 Task: Add the task  Develop a new customer relationship management (CRM) system to the section Agile Alchemists in the project AgileAvail and add a Due Date to the respective task as 2023/08/04
Action: Mouse moved to (81, 392)
Screenshot: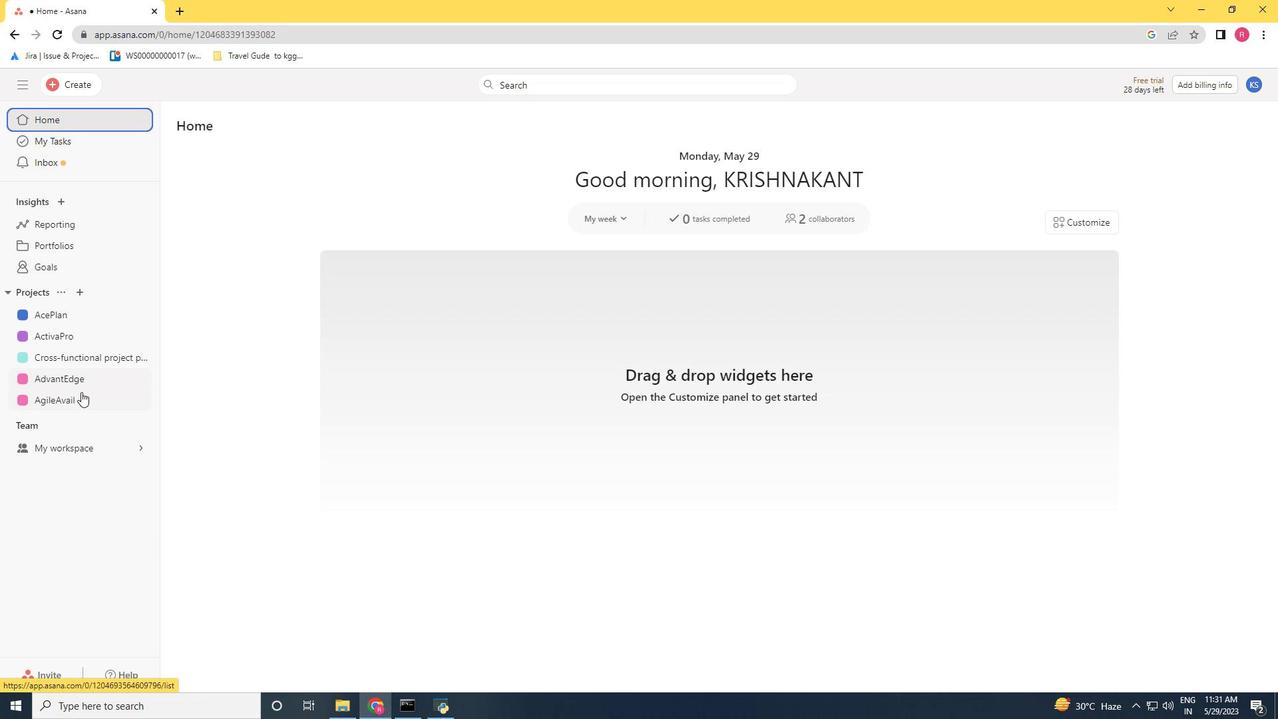 
Action: Mouse pressed left at (81, 392)
Screenshot: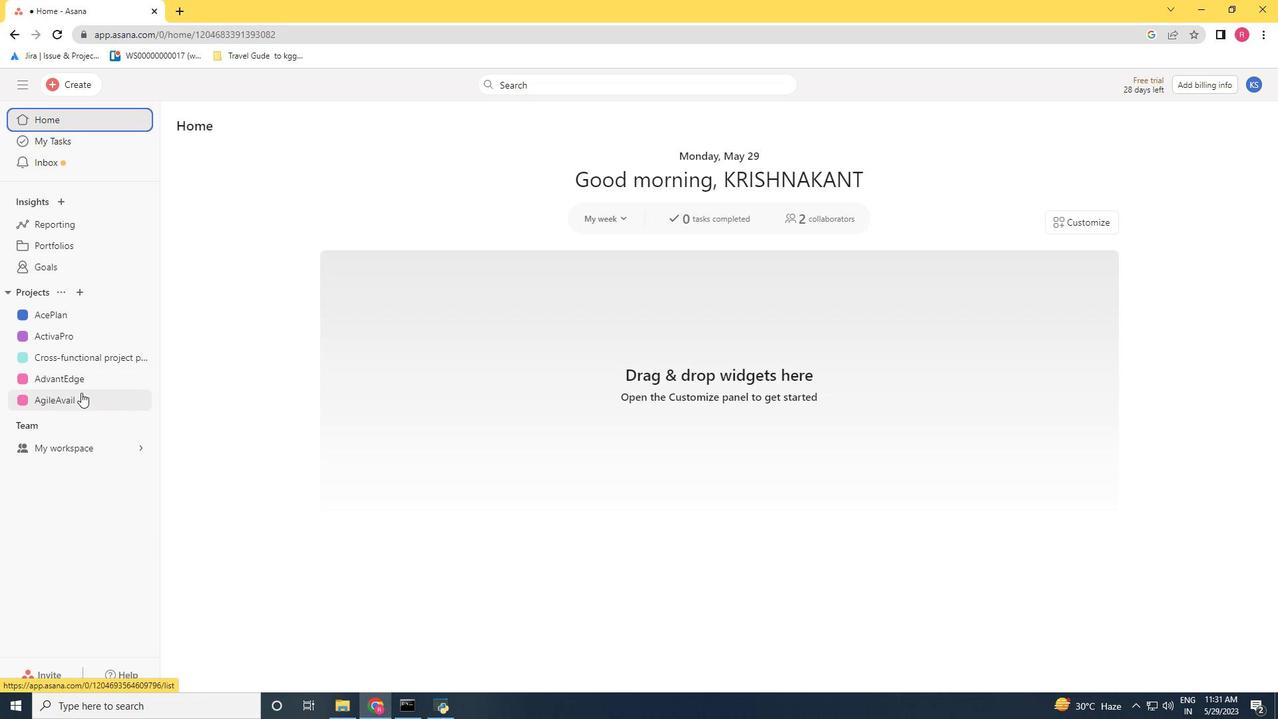 
Action: Mouse moved to (554, 480)
Screenshot: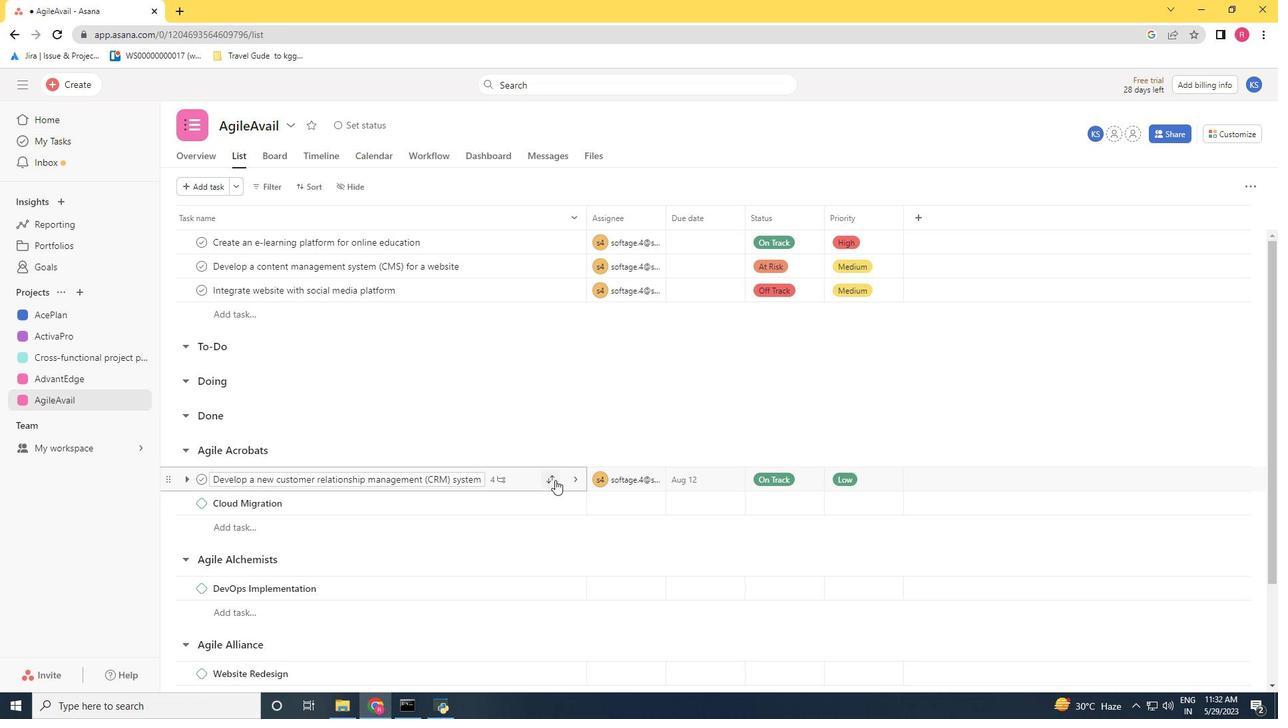 
Action: Mouse pressed left at (554, 480)
Screenshot: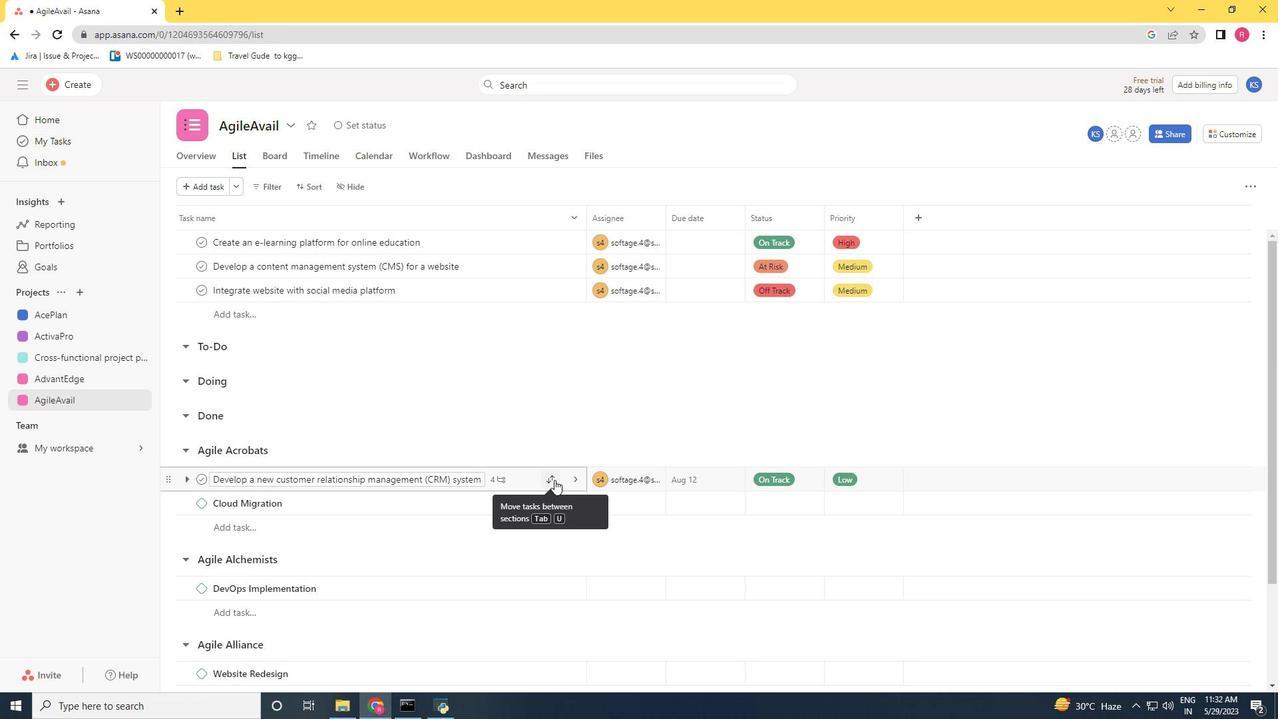 
Action: Mouse moved to (491, 395)
Screenshot: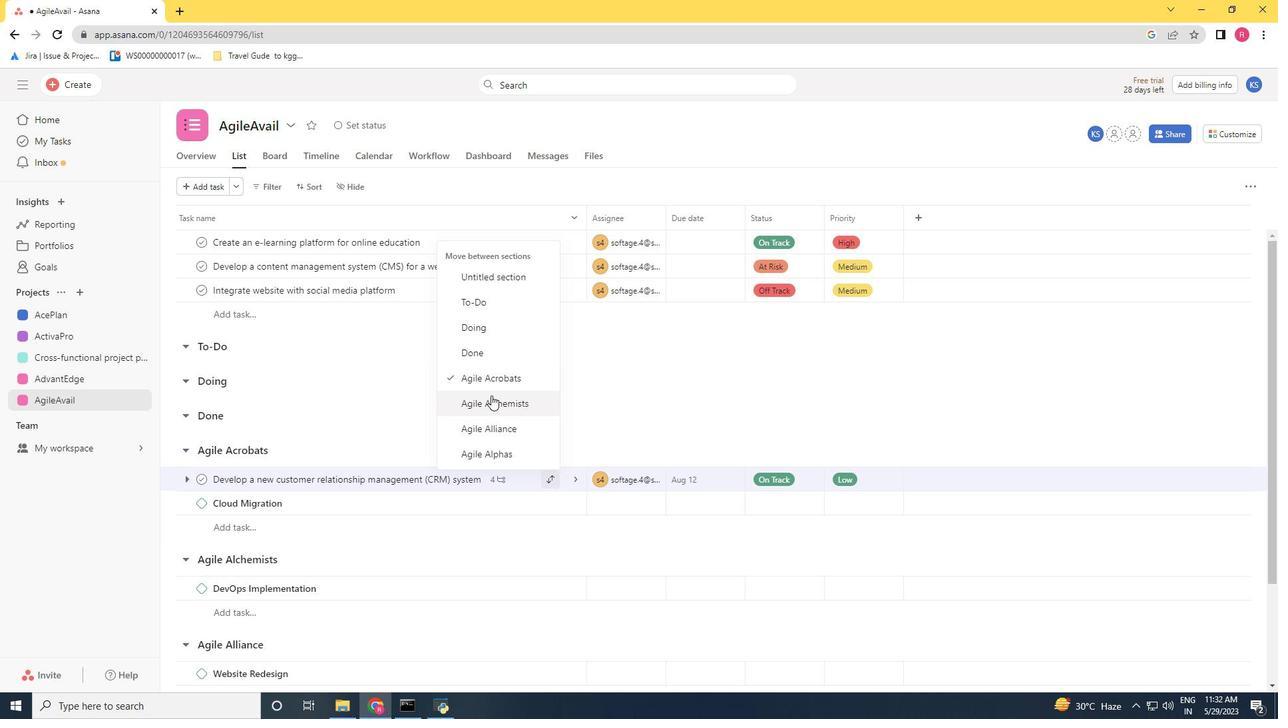 
Action: Mouse pressed left at (491, 395)
Screenshot: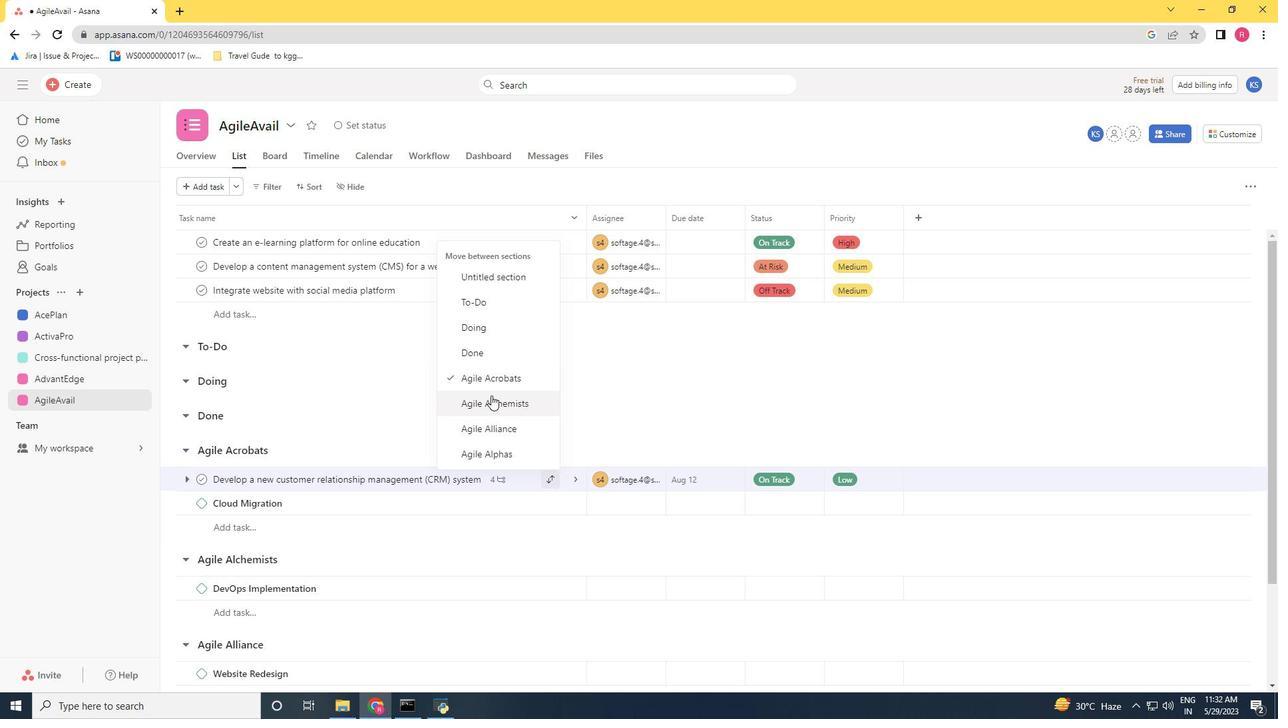 
Action: Mouse moved to (573, 565)
Screenshot: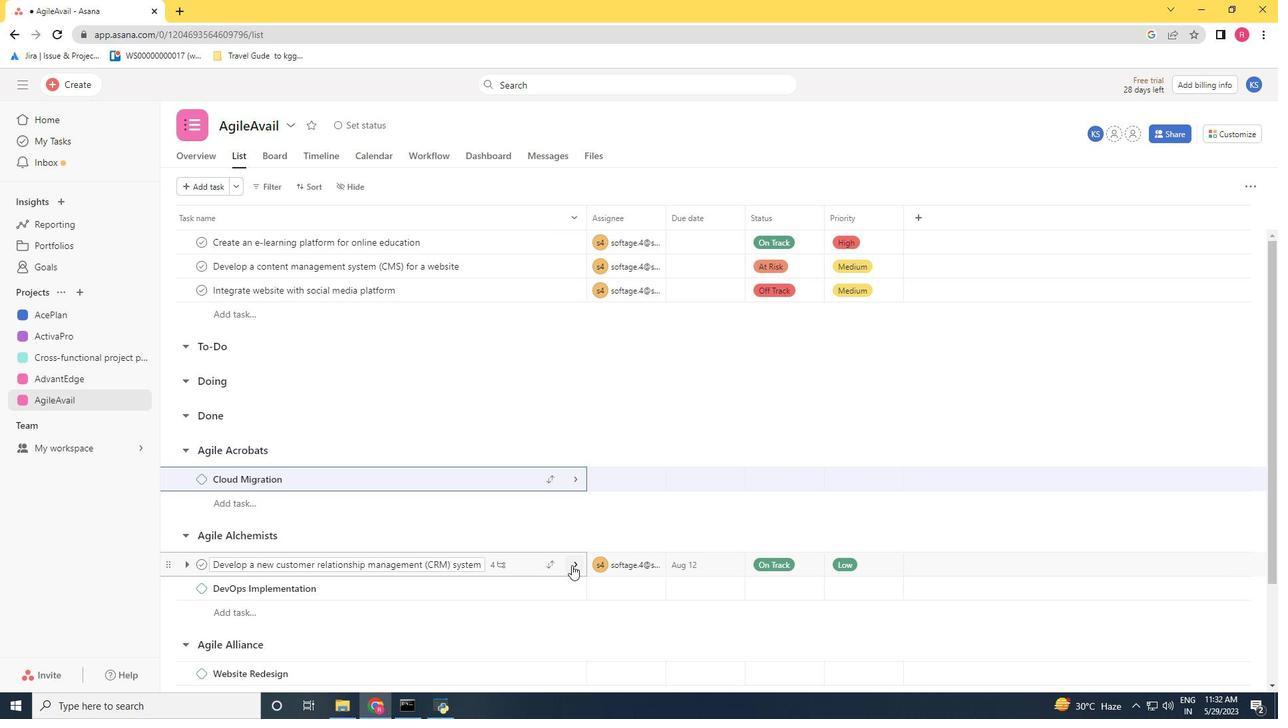 
Action: Mouse pressed left at (573, 565)
Screenshot: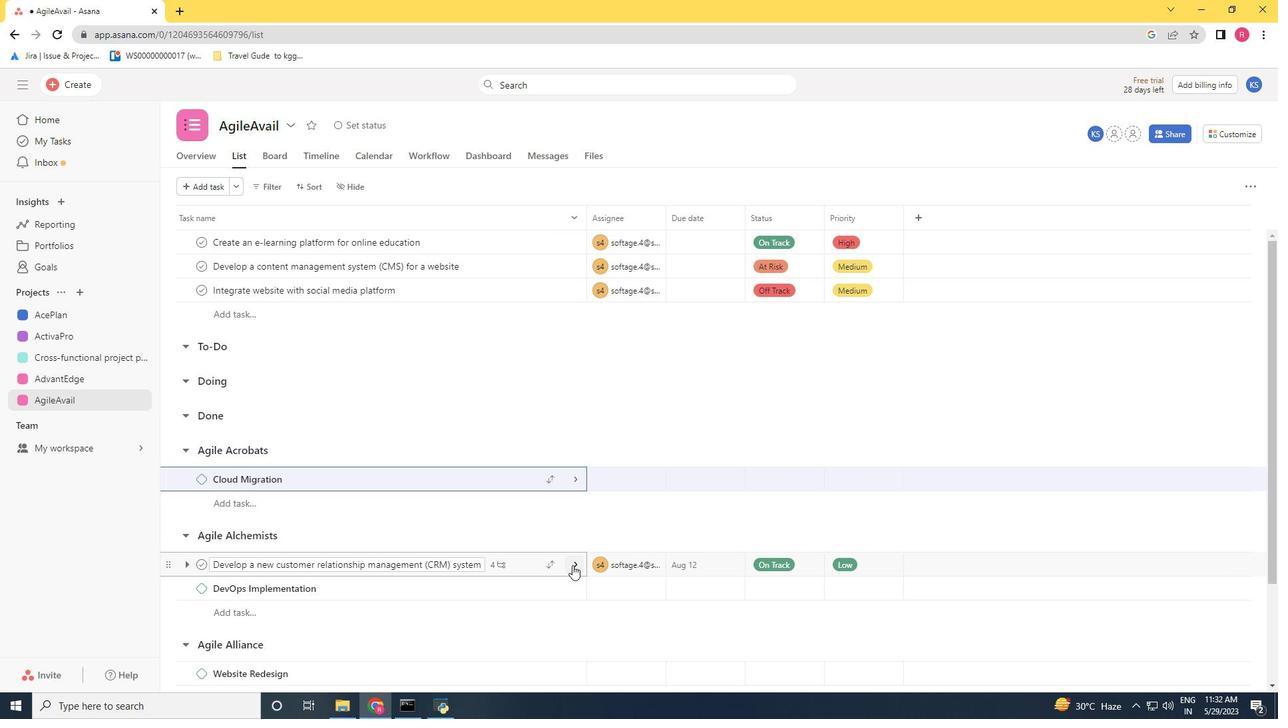 
Action: Mouse moved to (985, 304)
Screenshot: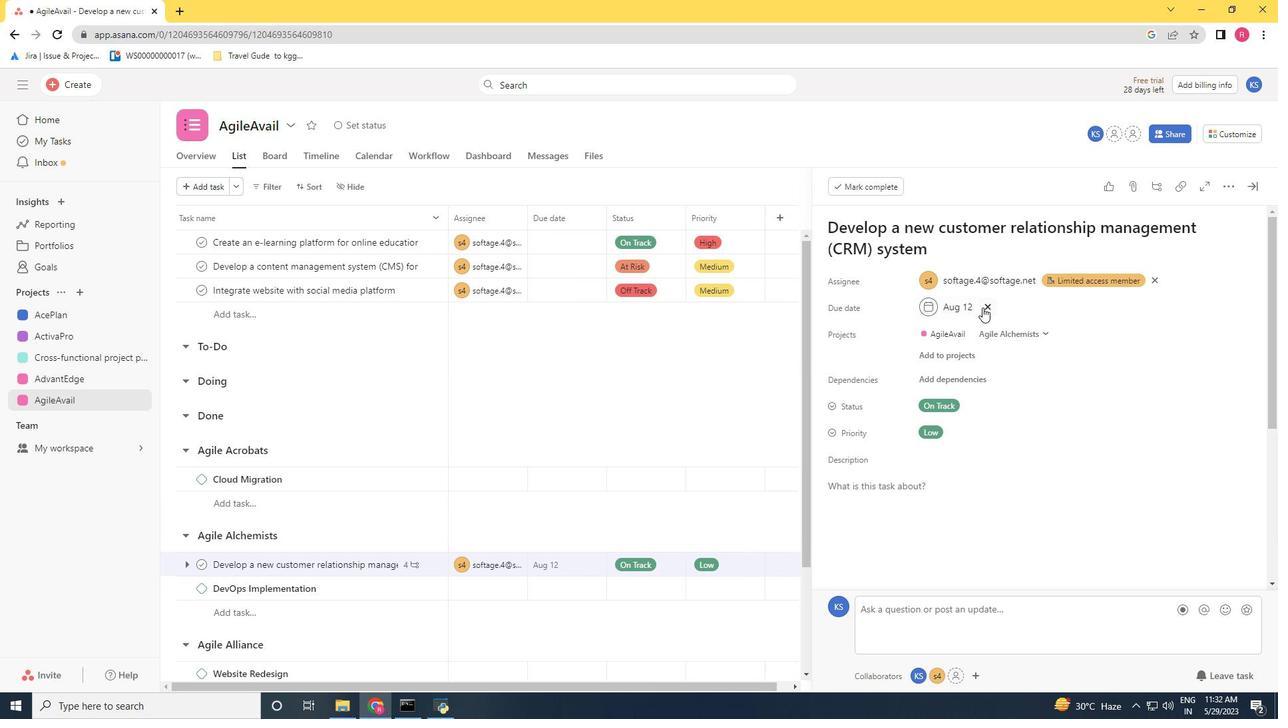 
Action: Mouse pressed left at (985, 304)
Screenshot: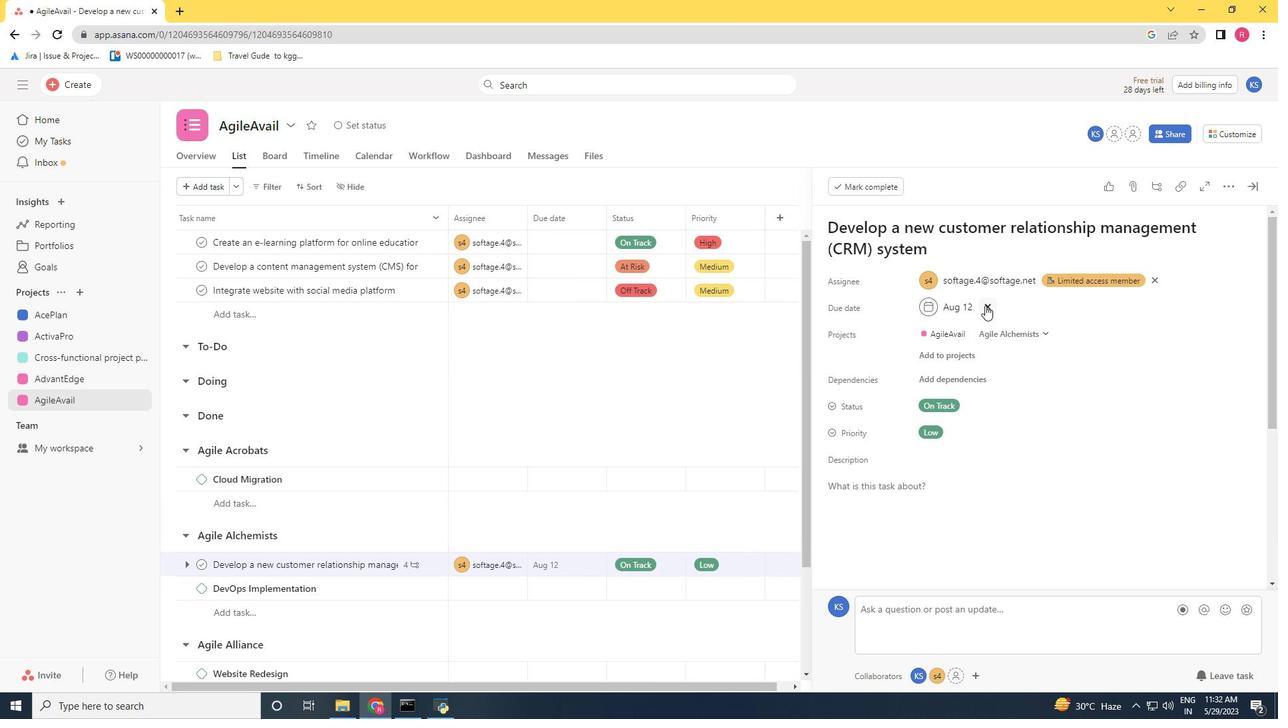 
Action: Mouse moved to (970, 306)
Screenshot: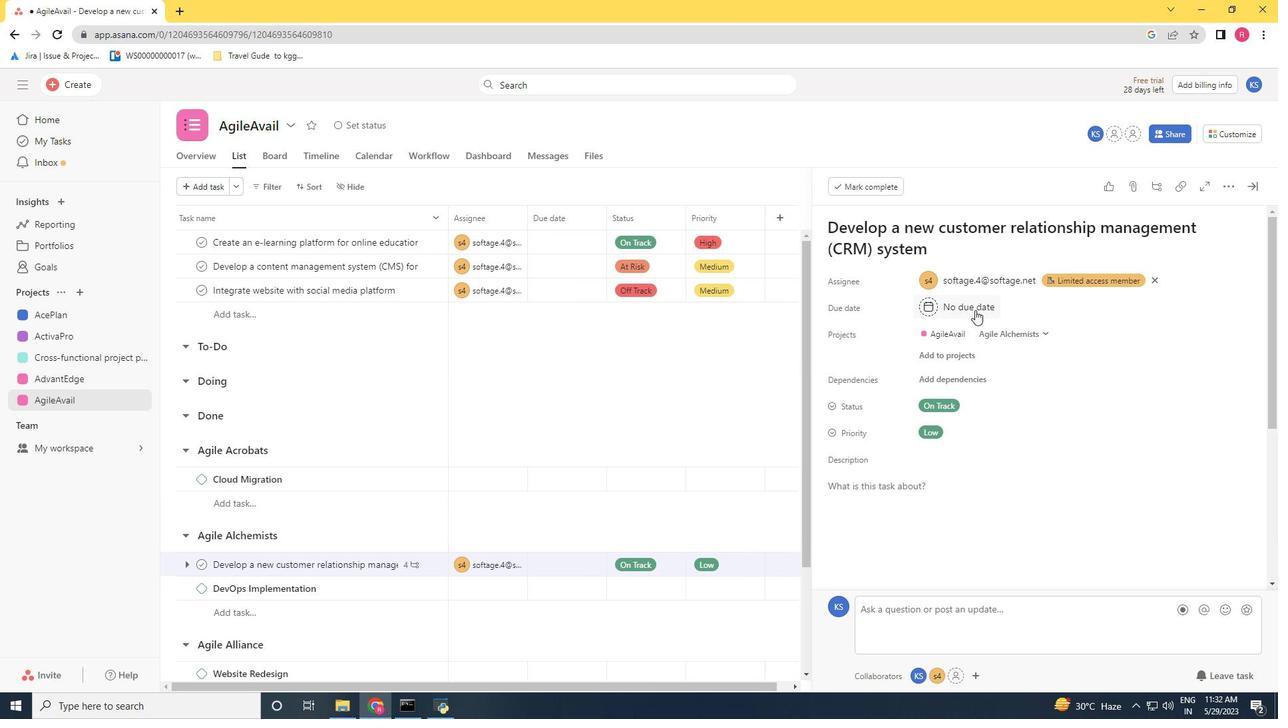 
Action: Mouse pressed left at (970, 306)
Screenshot: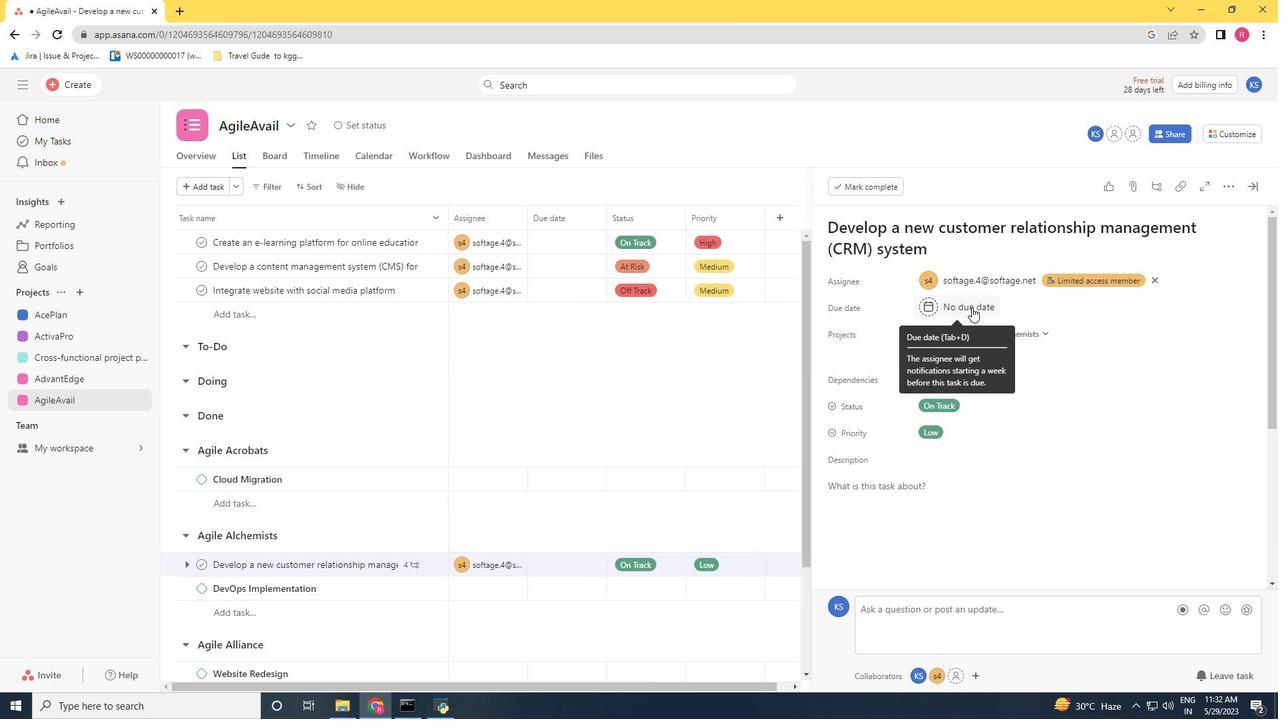 
Action: Mouse moved to (1079, 372)
Screenshot: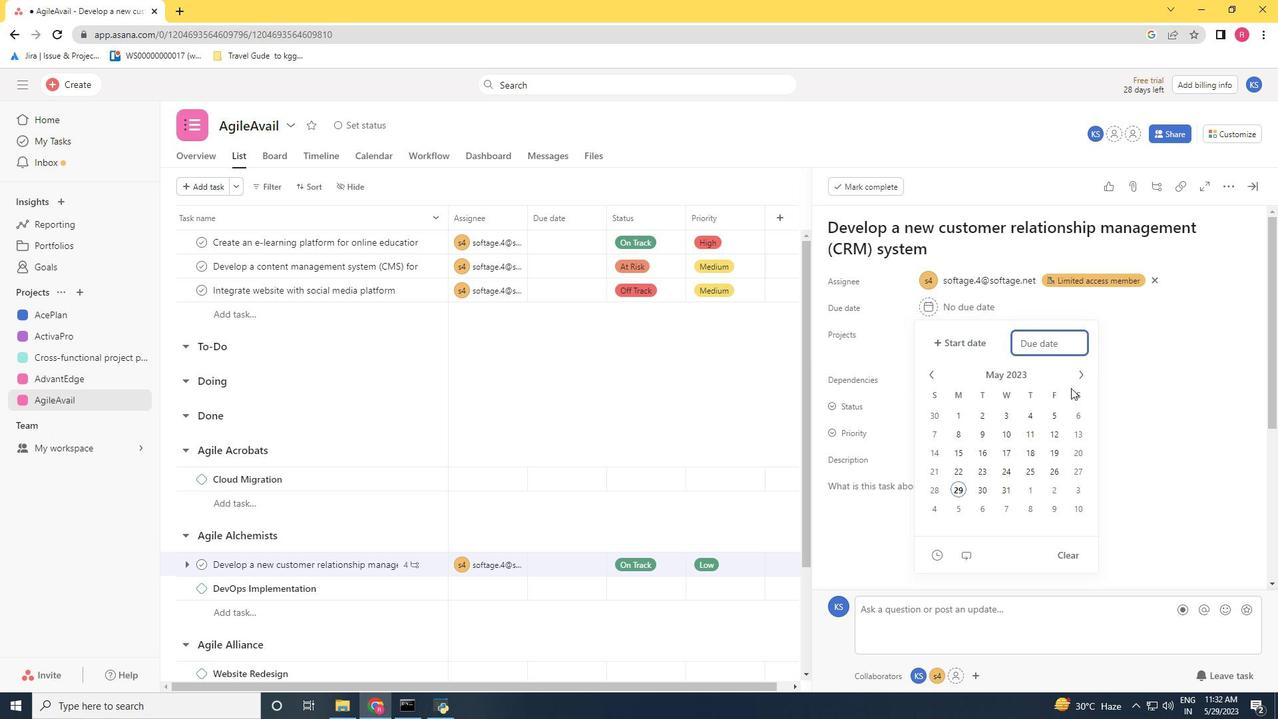 
Action: Mouse pressed left at (1079, 372)
Screenshot: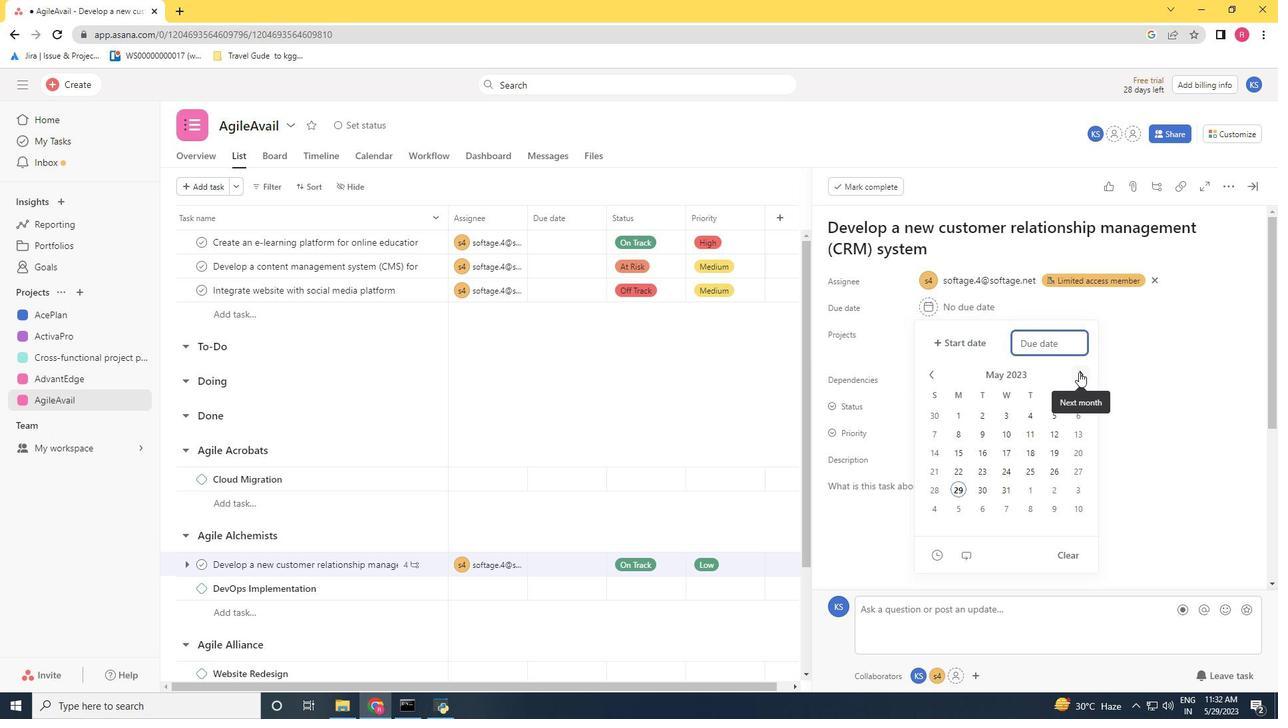 
Action: Mouse pressed left at (1079, 372)
Screenshot: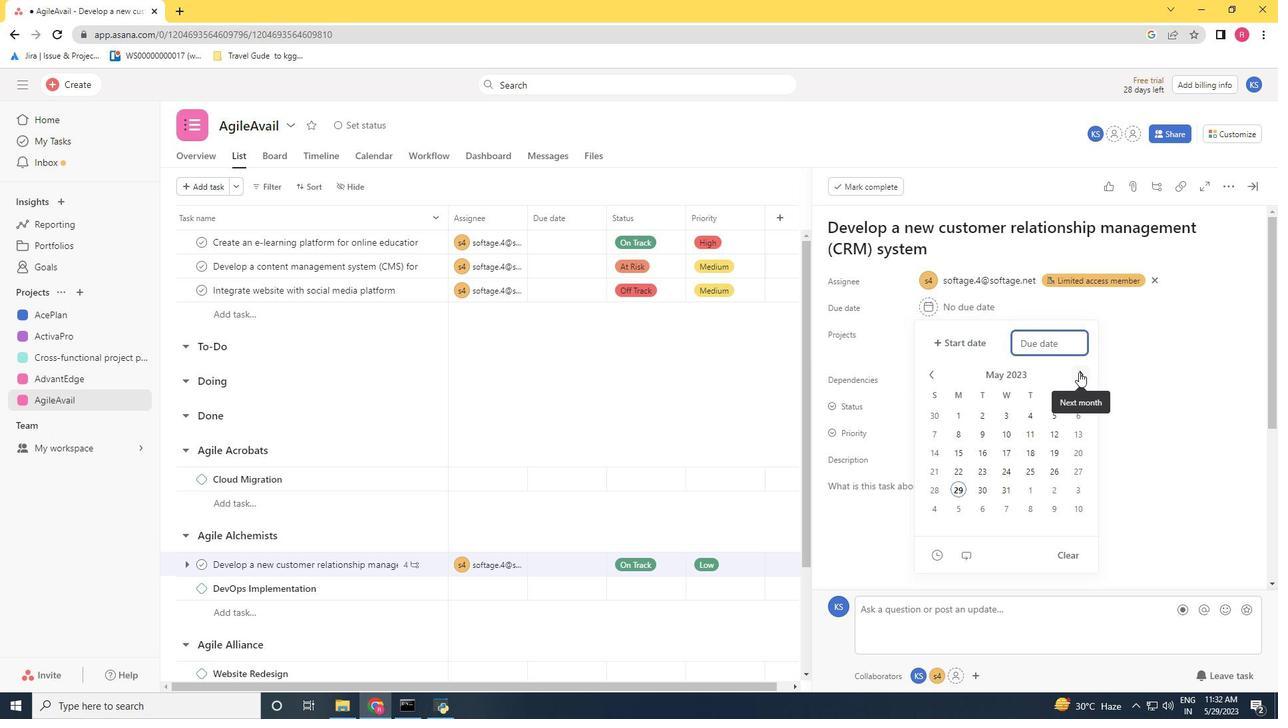 
Action: Mouse pressed left at (1079, 372)
Screenshot: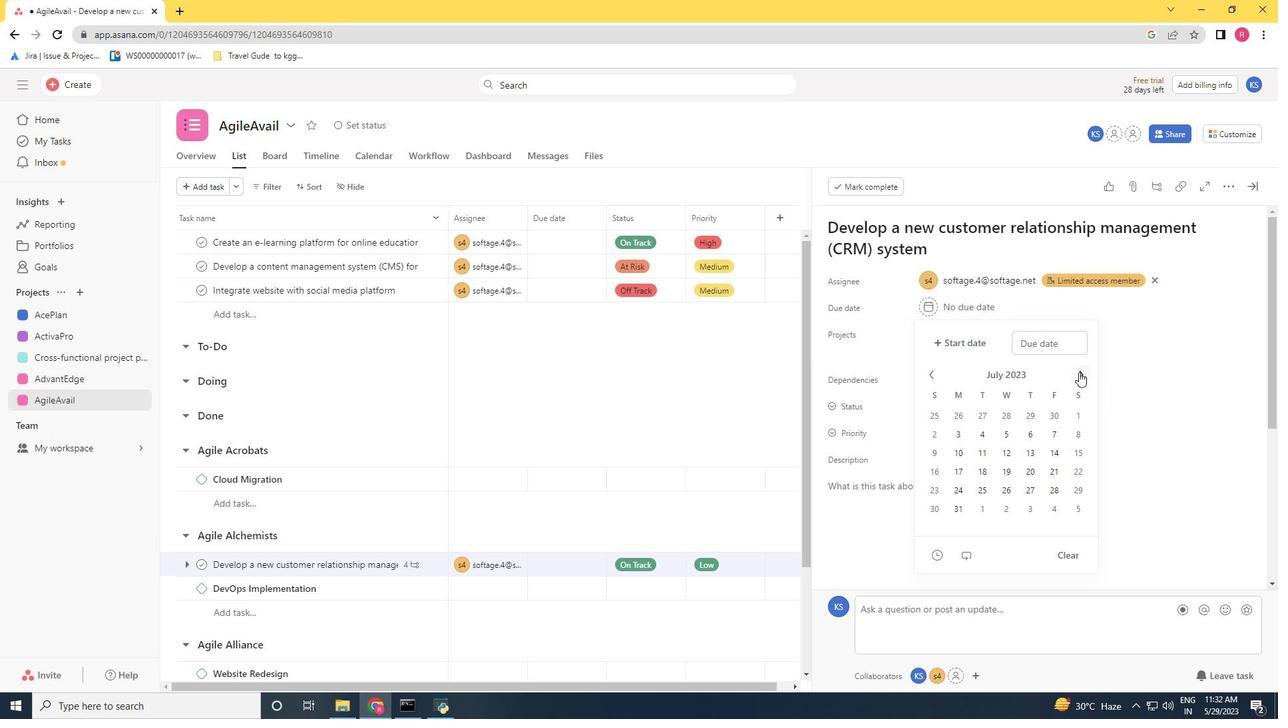
Action: Mouse moved to (1047, 414)
Screenshot: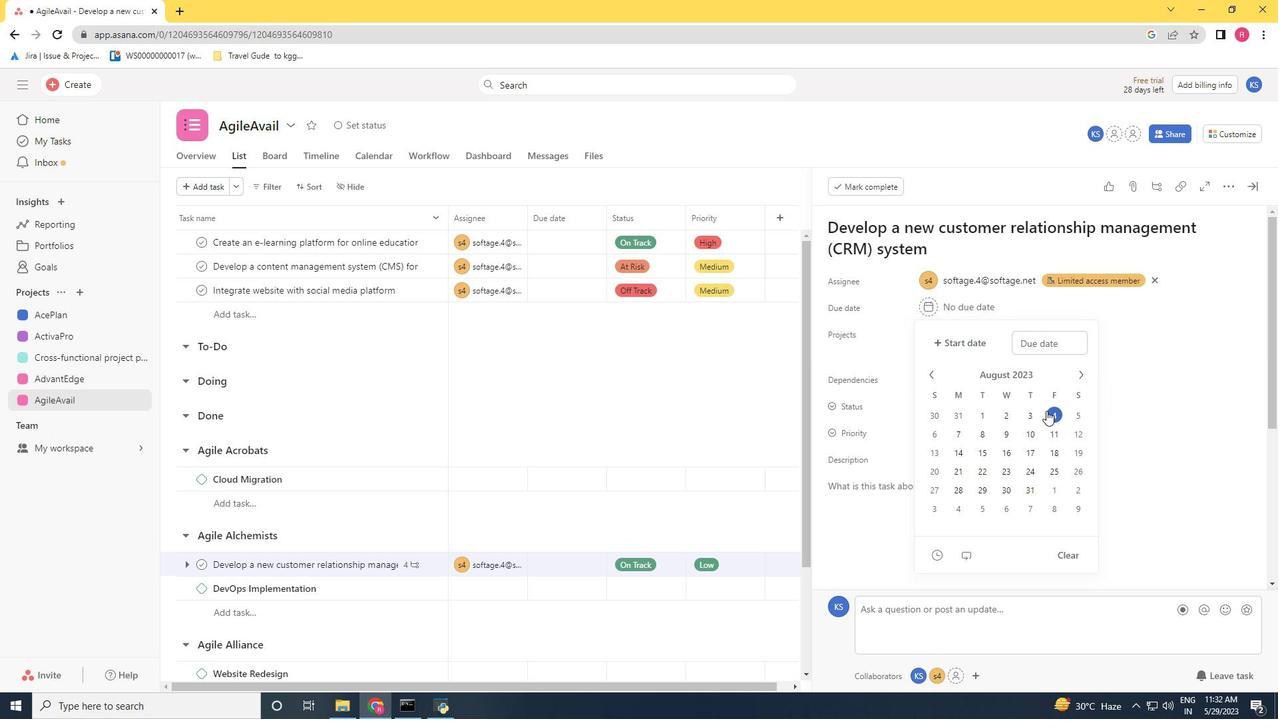 
Action: Mouse pressed left at (1047, 414)
Screenshot: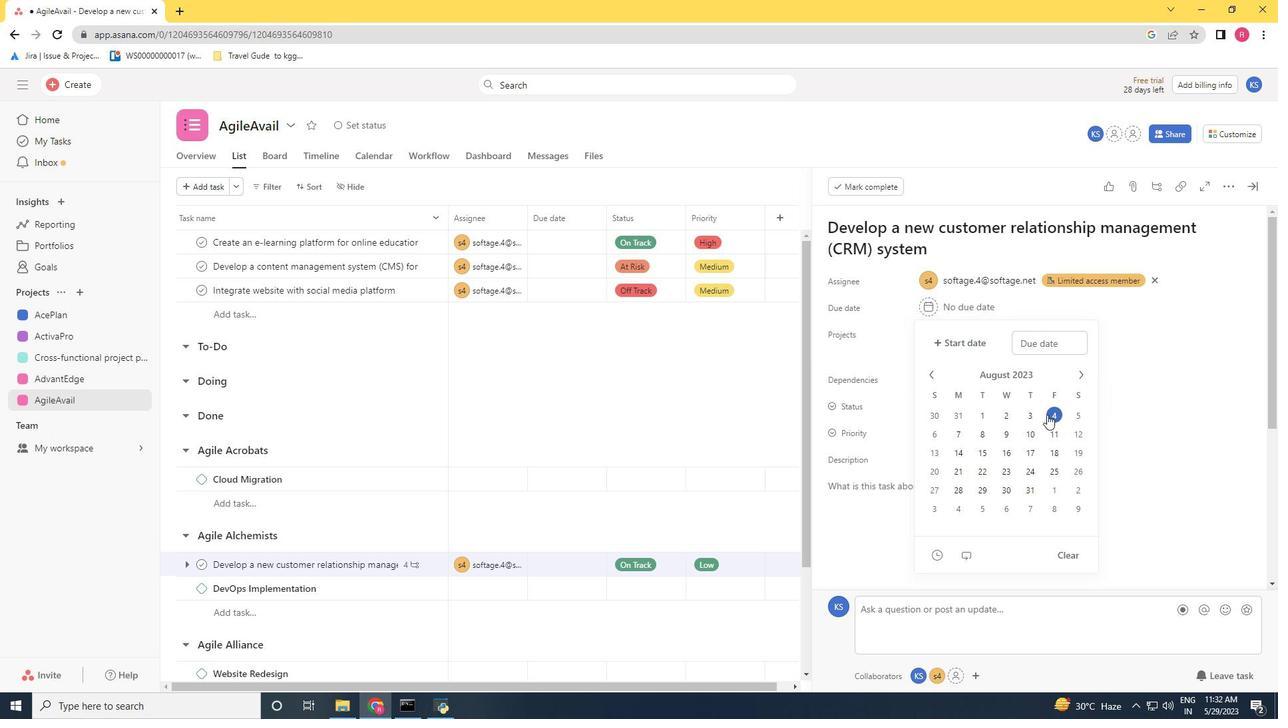 
Action: Mouse moved to (877, 555)
Screenshot: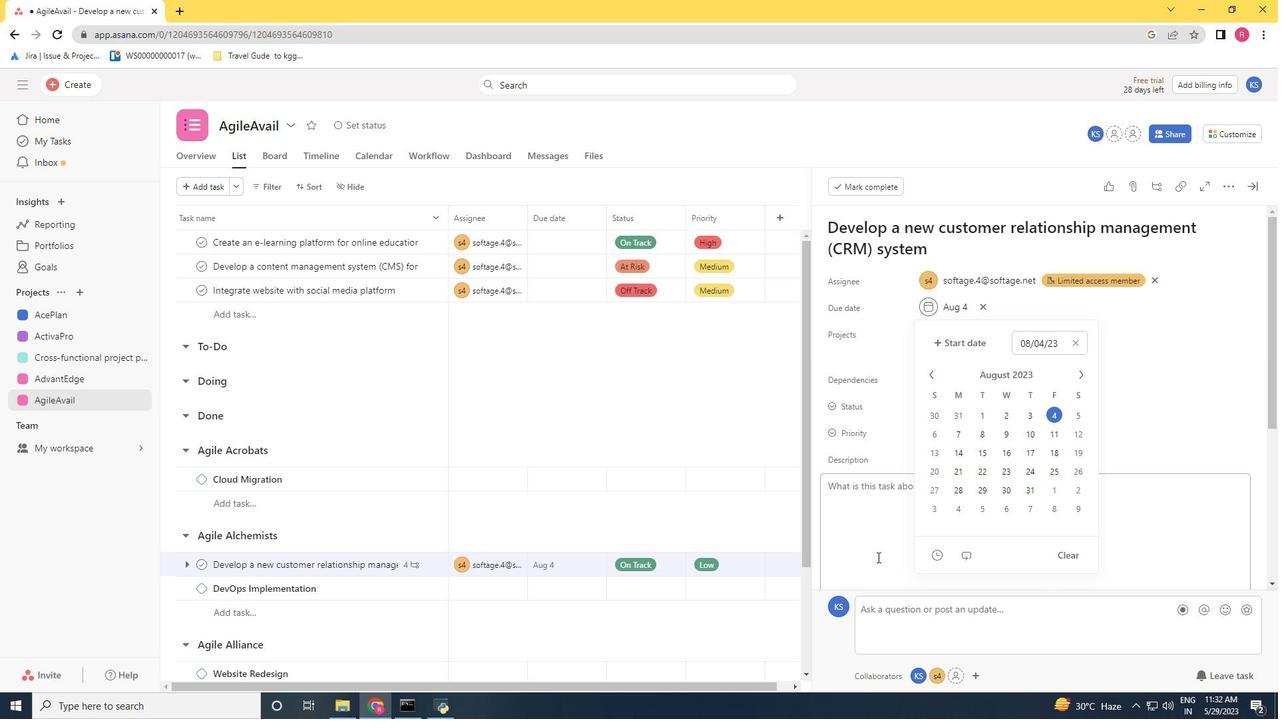 
Action: Mouse pressed left at (877, 555)
Screenshot: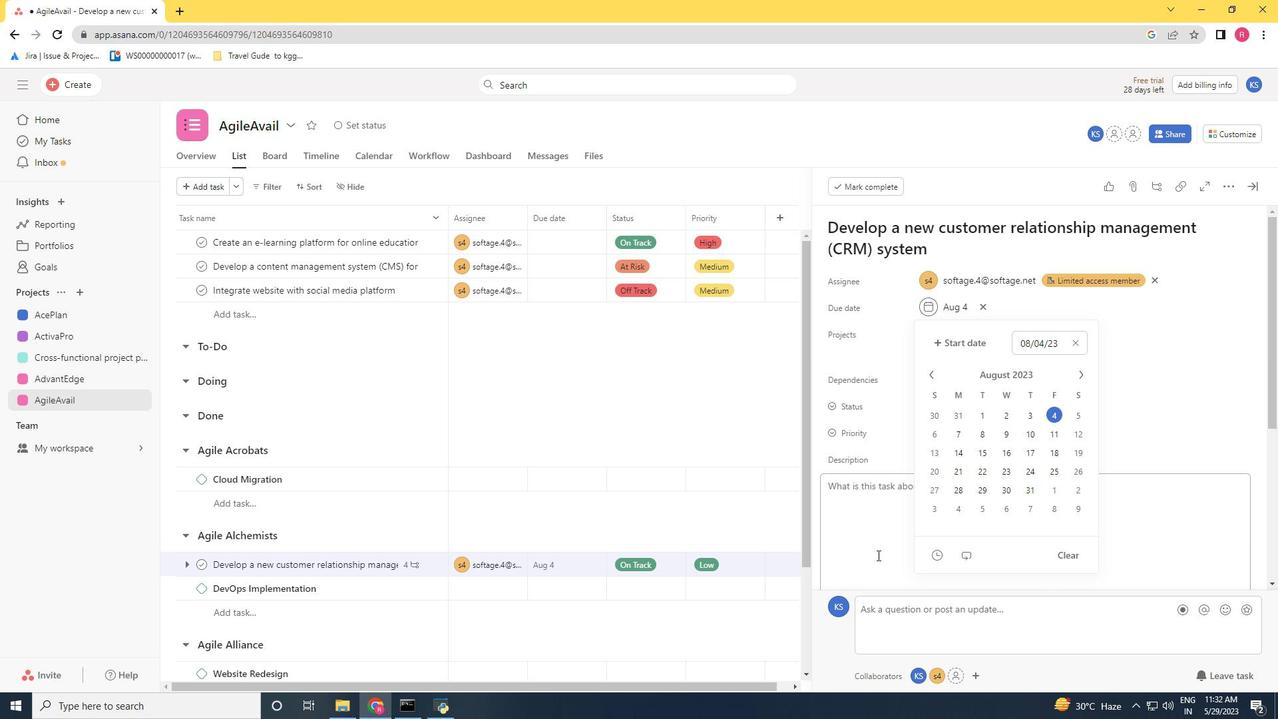
Action: Mouse moved to (36, 506)
Screenshot: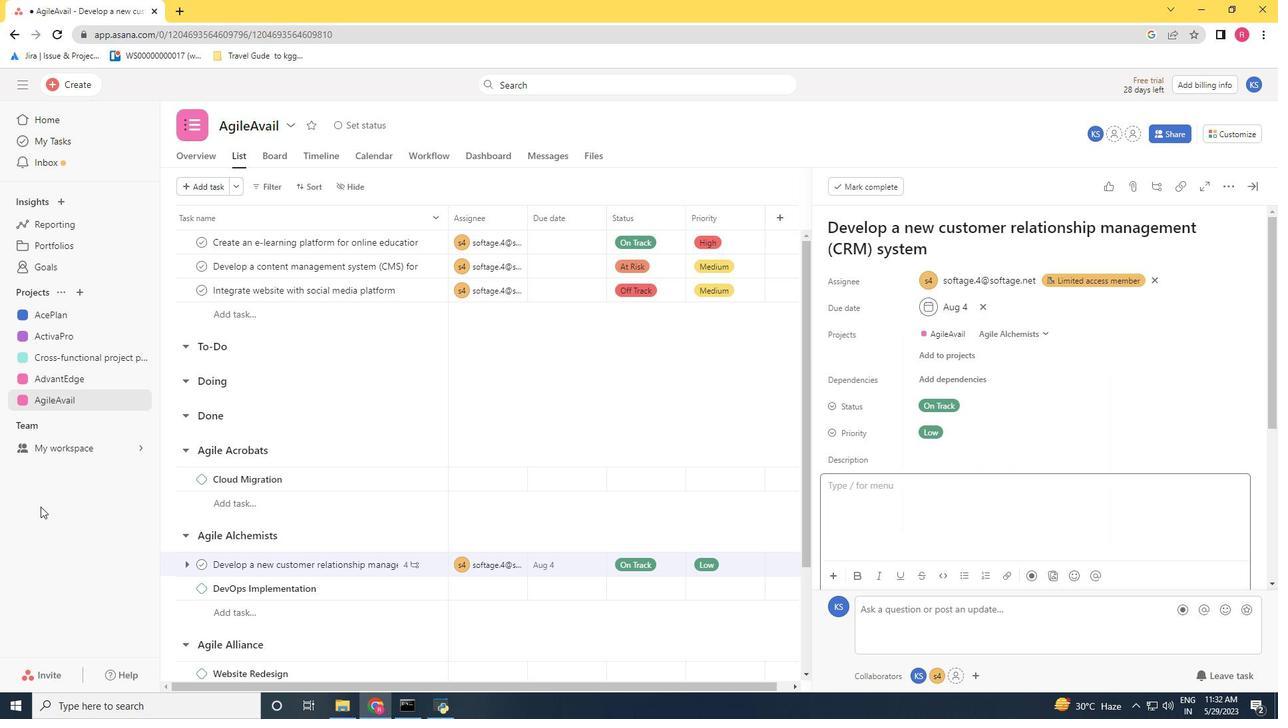 
